 Task: Set the Address to "132, My Street, Kingston, New York 12401" under new customer in creating a New Invoice.
Action: Mouse moved to (173, 22)
Screenshot: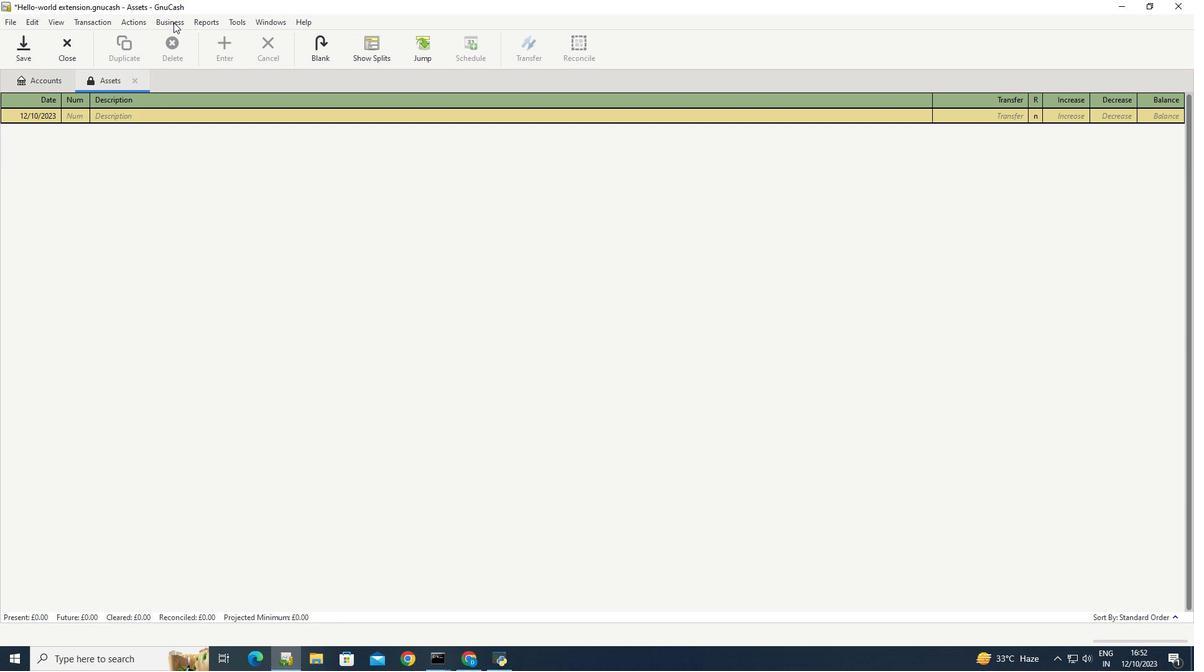 
Action: Mouse pressed left at (173, 22)
Screenshot: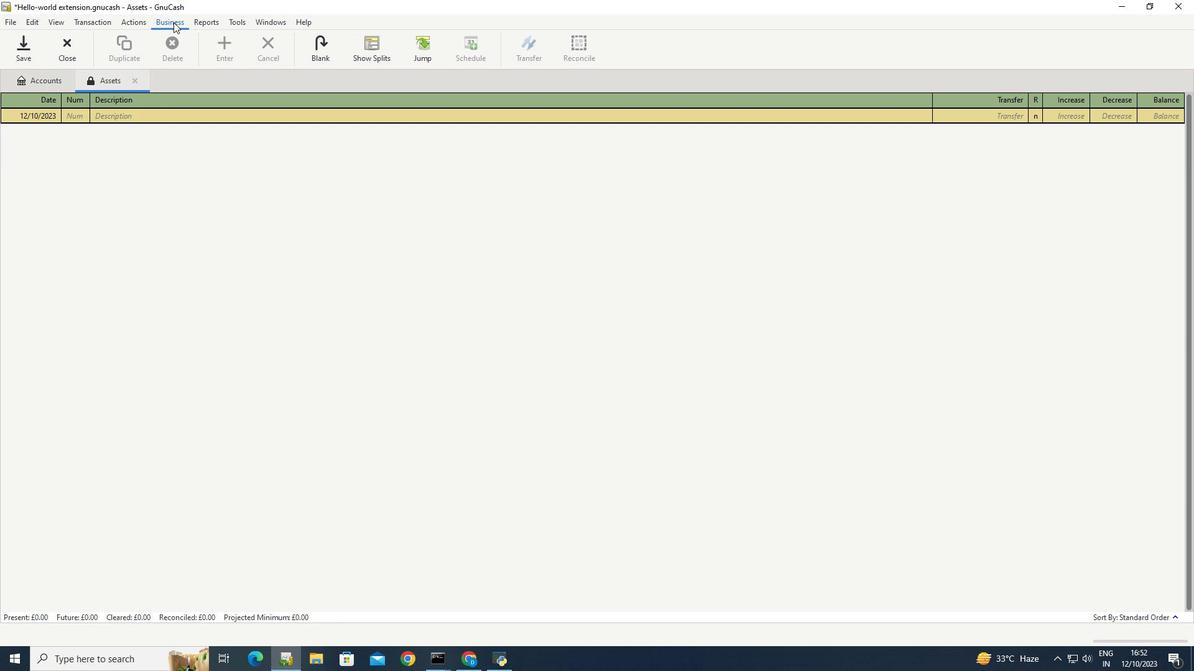 
Action: Mouse moved to (316, 85)
Screenshot: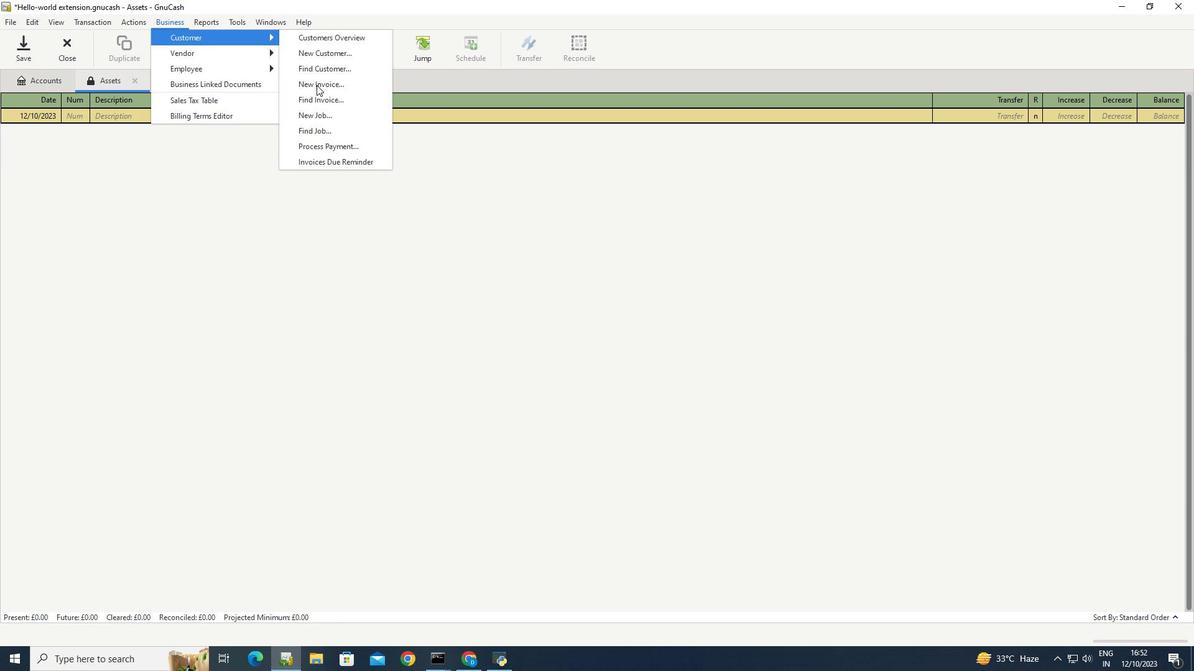 
Action: Mouse pressed left at (316, 85)
Screenshot: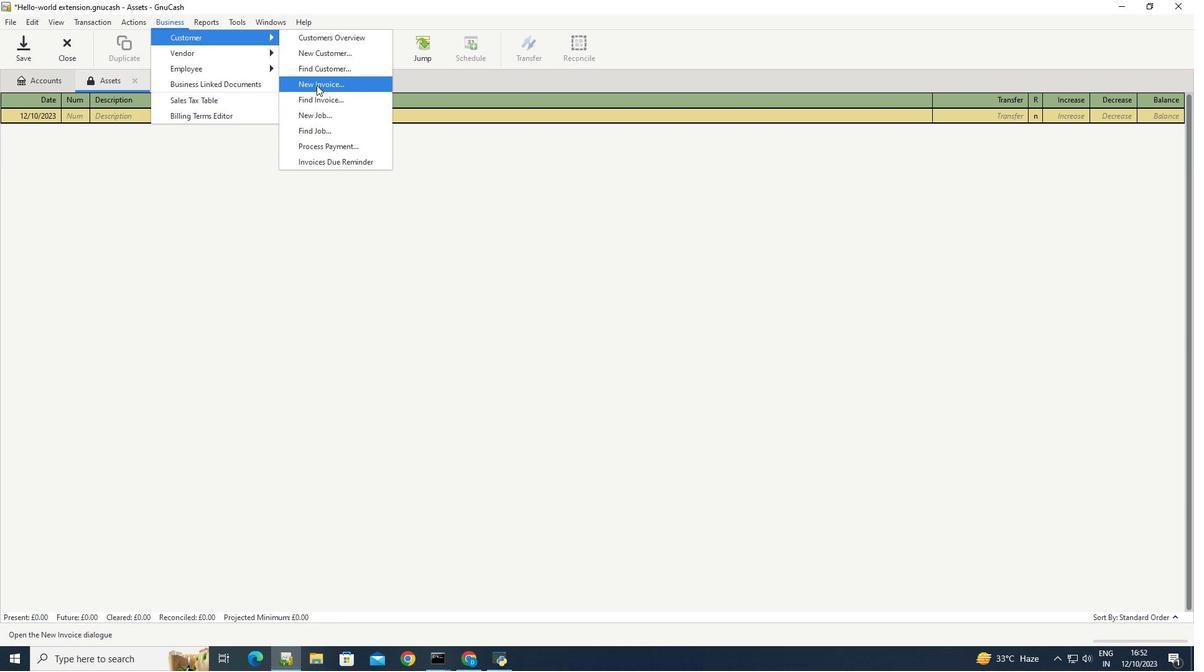 
Action: Mouse moved to (661, 330)
Screenshot: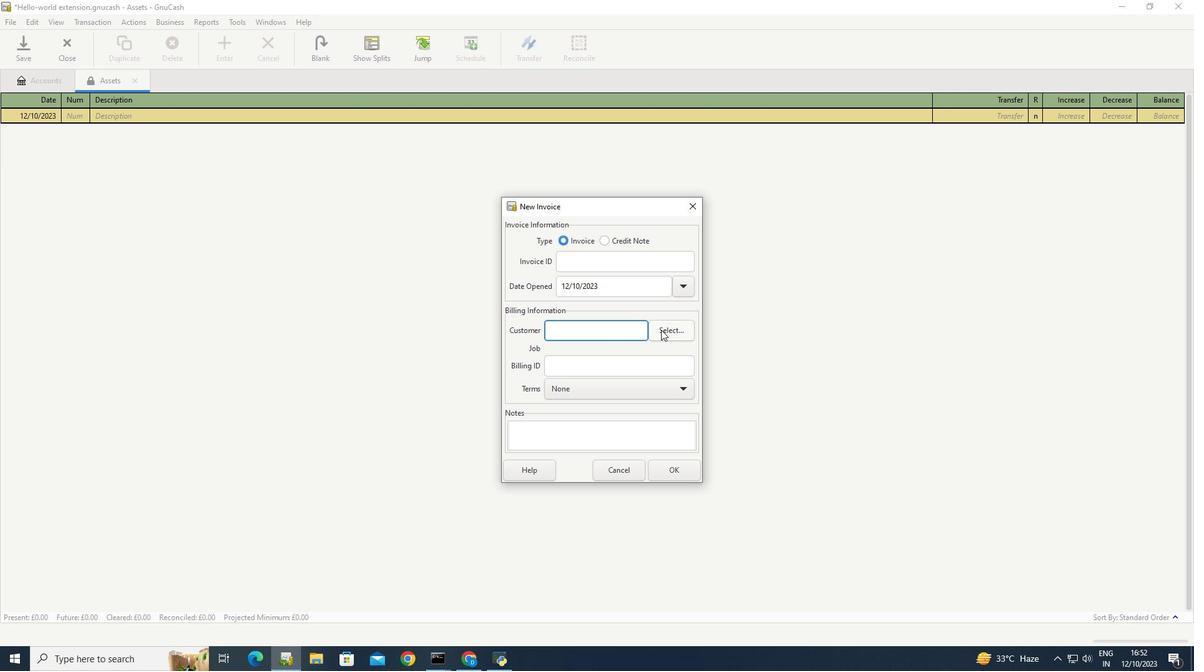 
Action: Mouse pressed left at (661, 330)
Screenshot: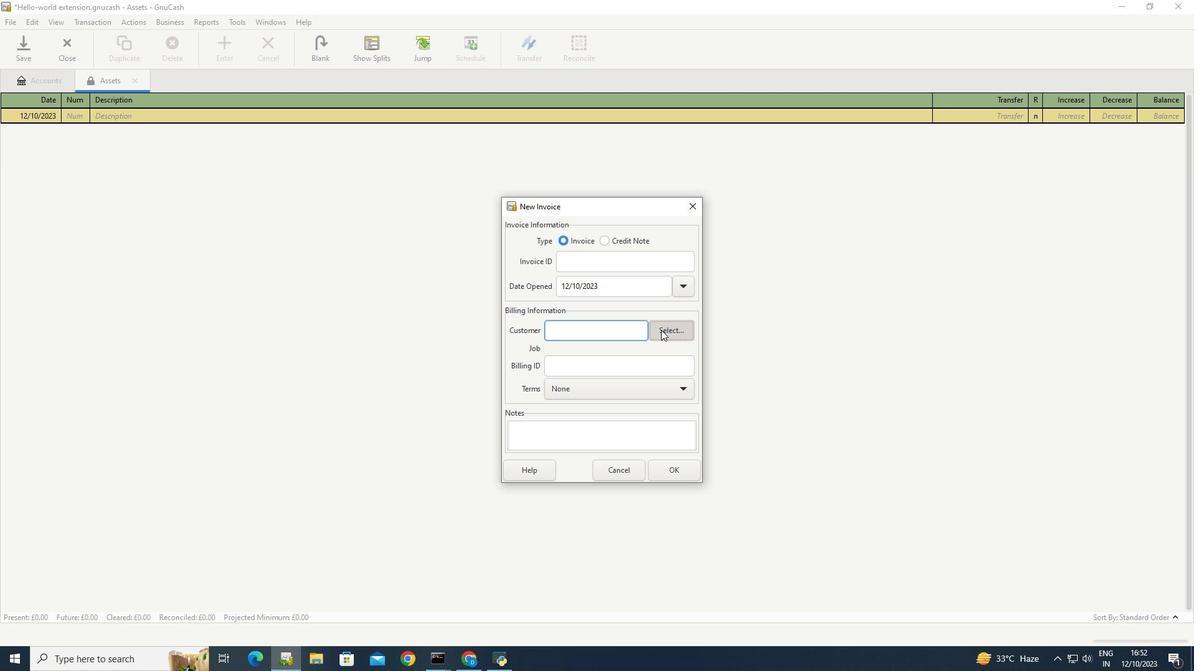
Action: Mouse moved to (605, 427)
Screenshot: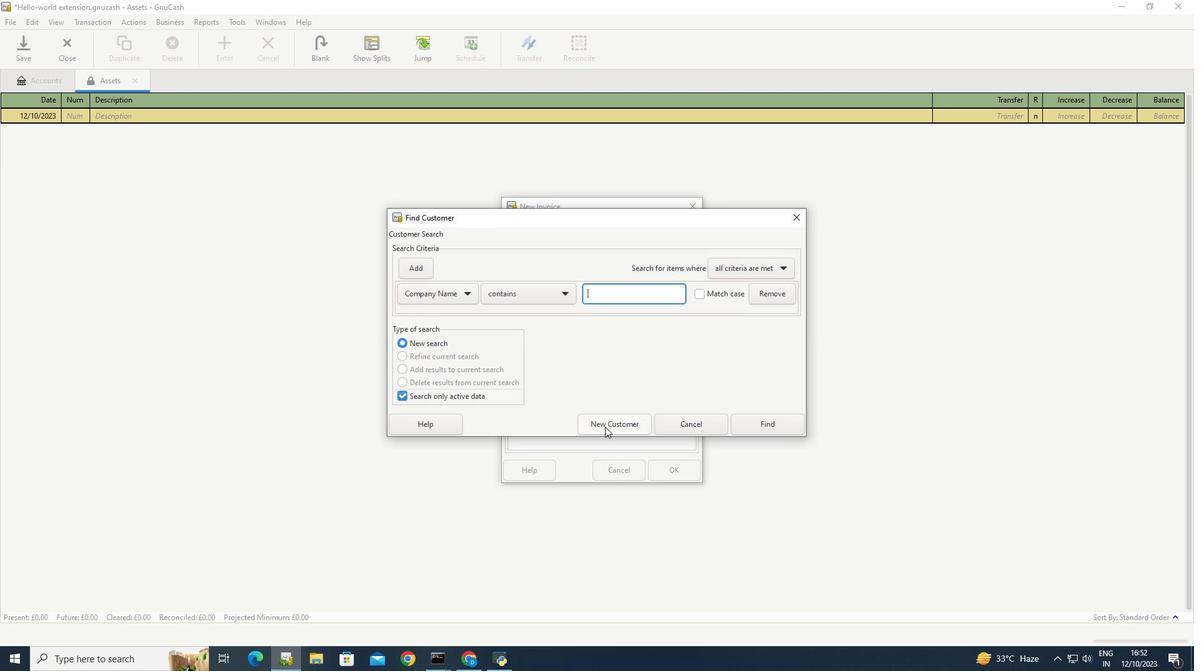 
Action: Mouse pressed left at (605, 427)
Screenshot: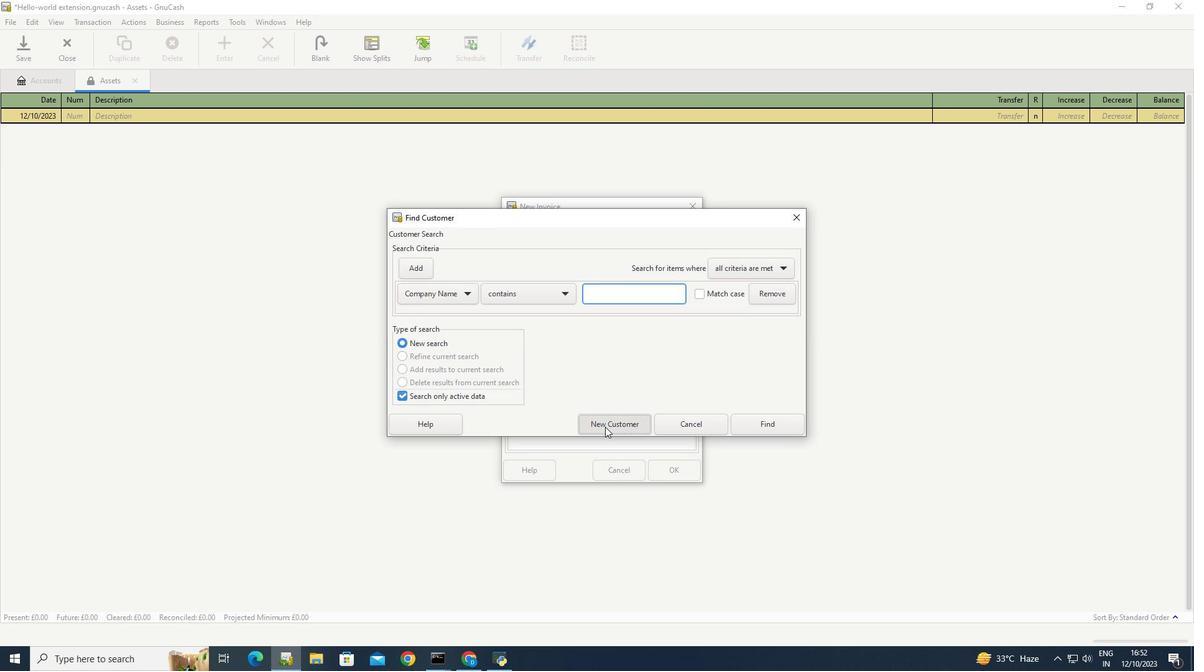 
Action: Mouse moved to (561, 311)
Screenshot: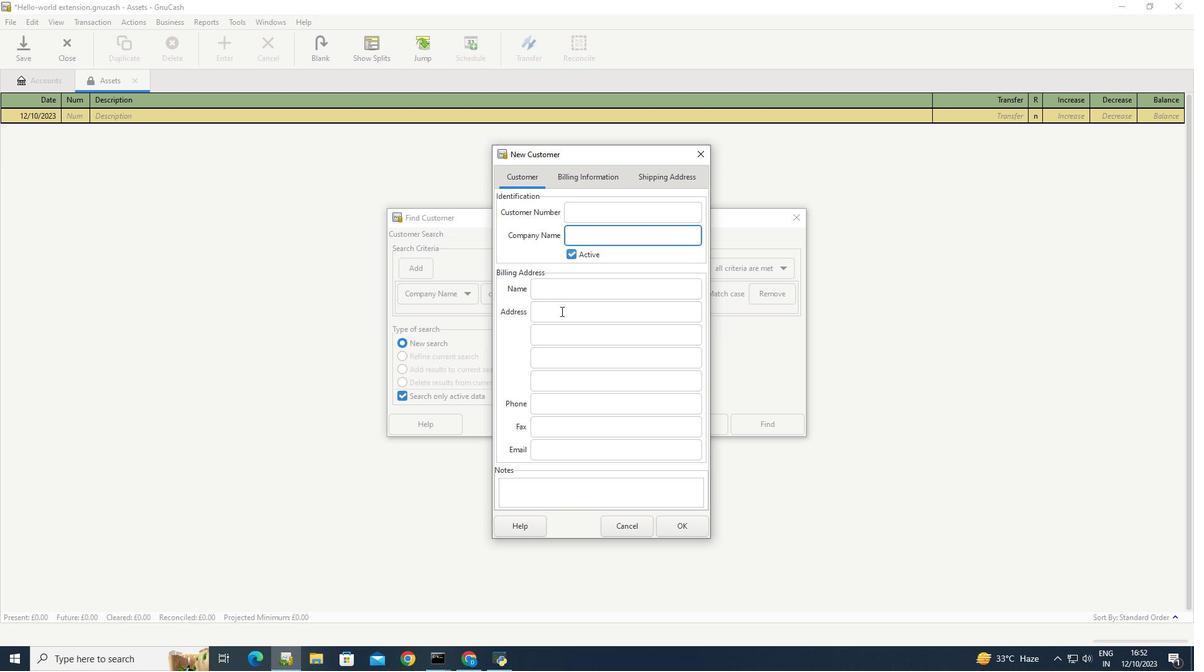 
Action: Mouse pressed left at (561, 311)
Screenshot: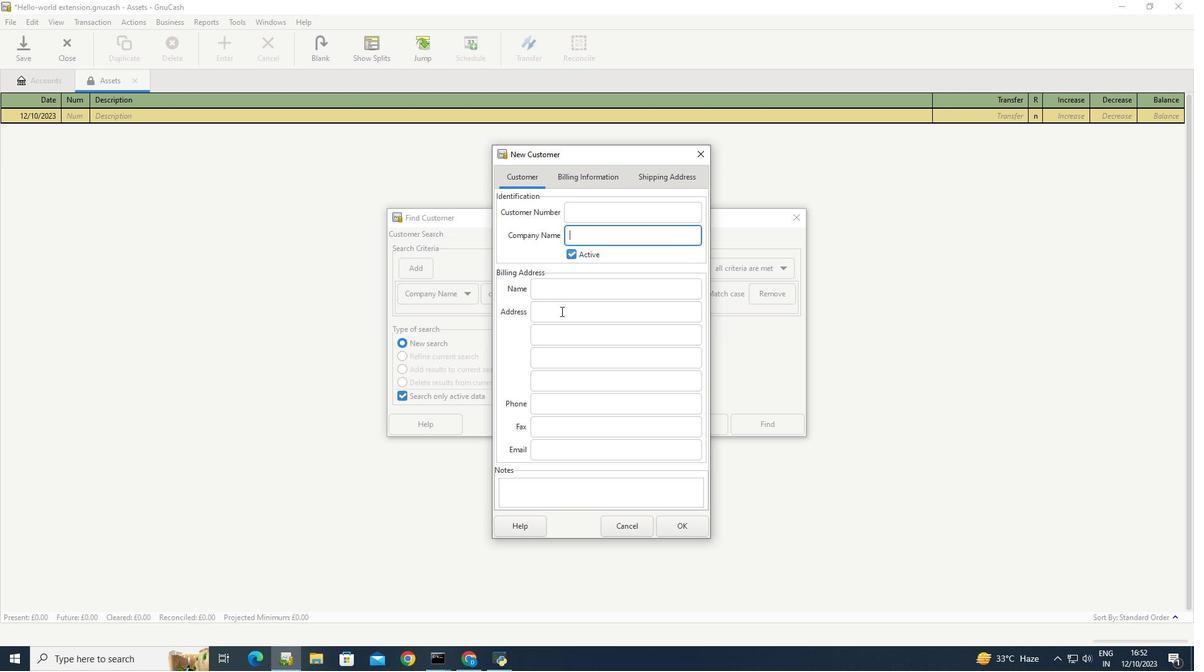 
Action: Key pressed 132<Key.space><Key.caps_lock>M<Key.caps_lock>y<Key.space><Key.caps_lock>S<Key.caps_lock>treet
Screenshot: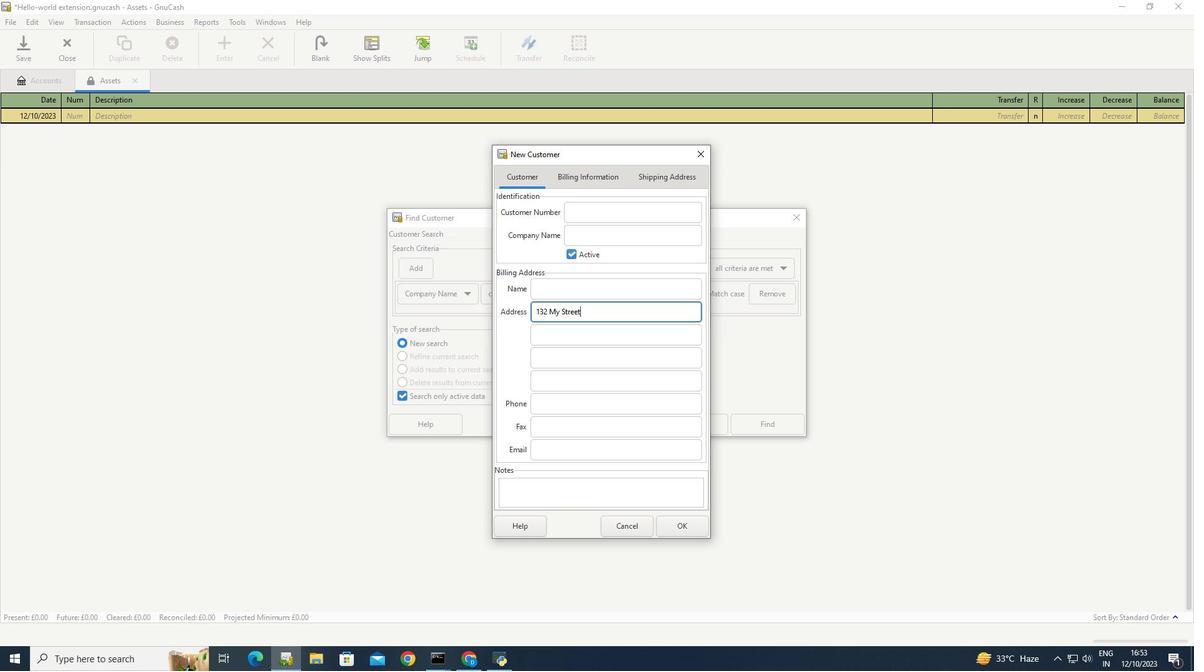 
Action: Mouse moved to (565, 339)
Screenshot: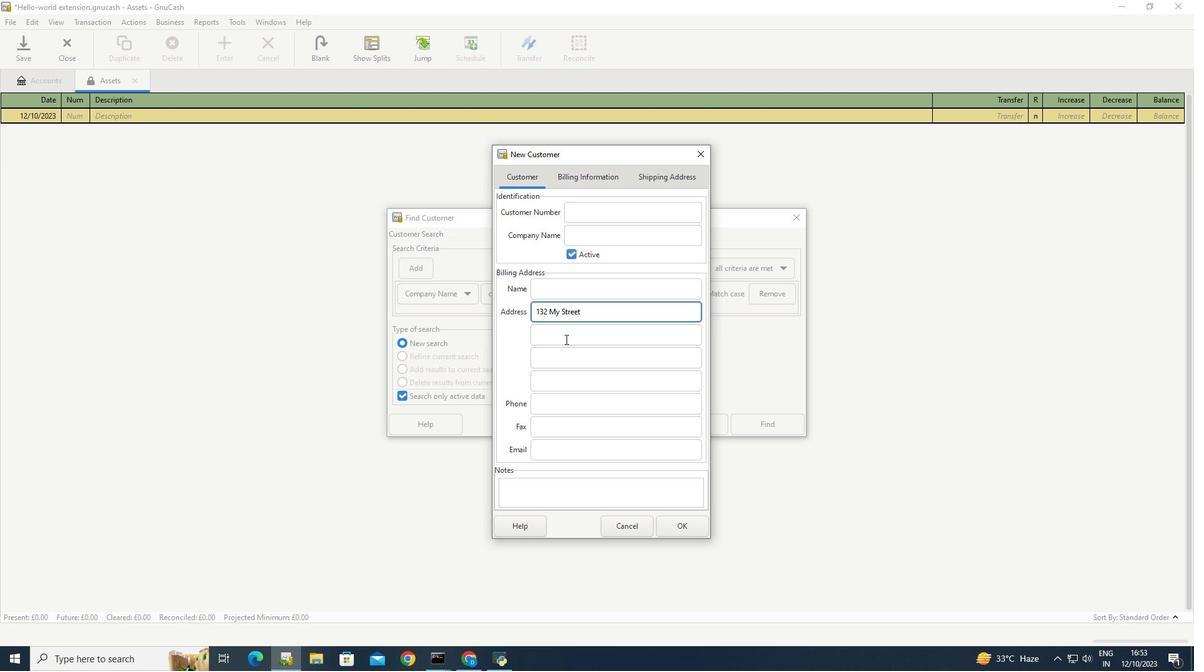 
Action: Mouse pressed left at (565, 339)
Screenshot: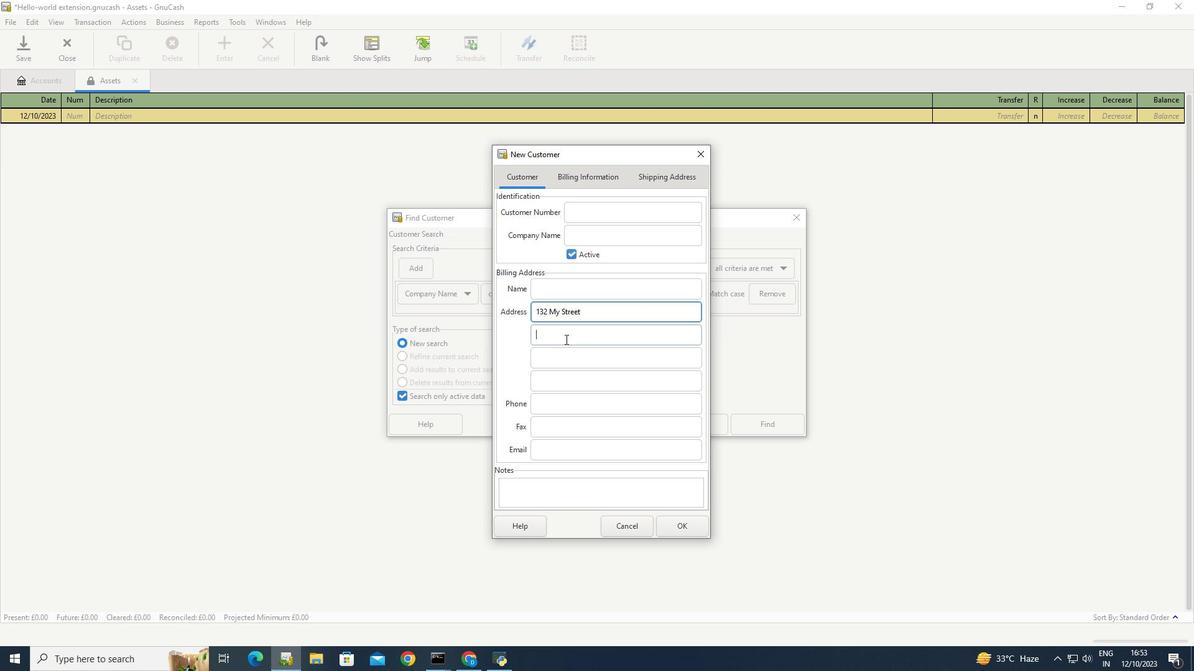 
Action: Key pressed <Key.caps_lock>K<Key.caps_lock>ingston
Screenshot: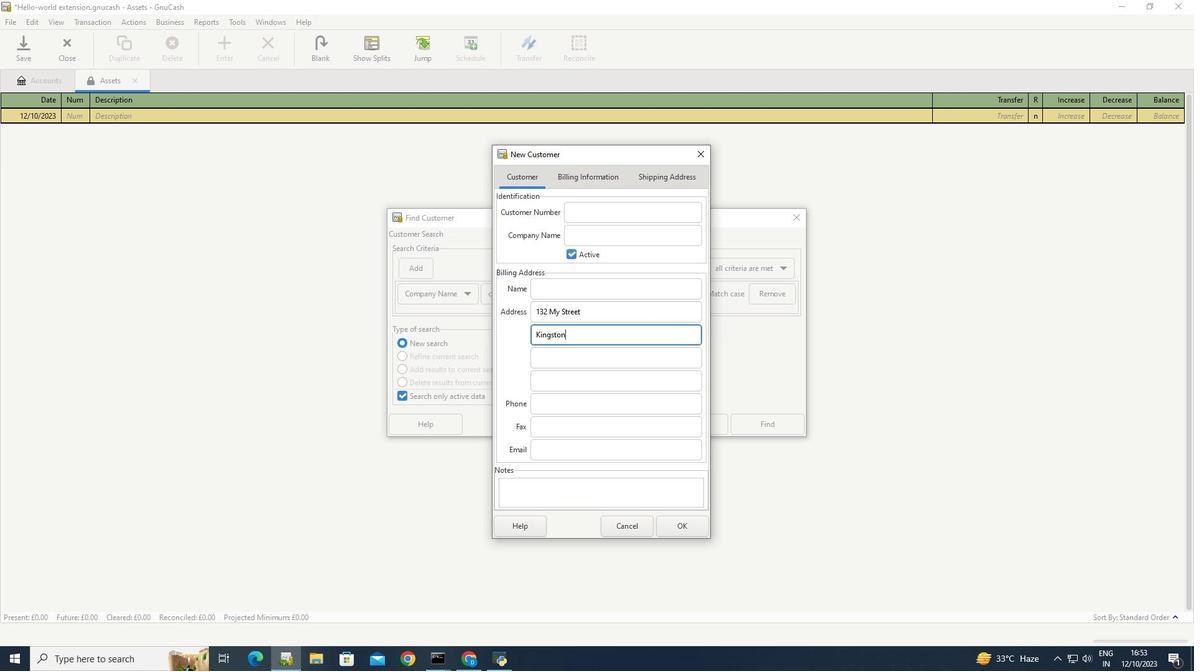 
Action: Mouse moved to (587, 358)
Screenshot: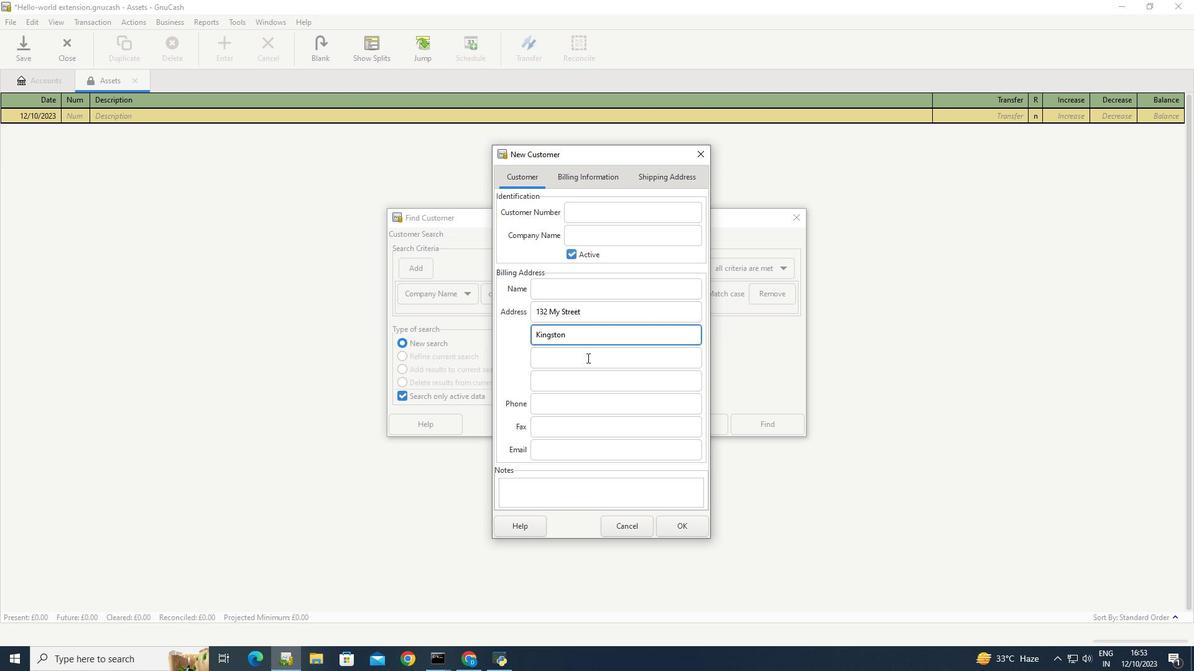 
Action: Mouse pressed left at (587, 358)
Screenshot: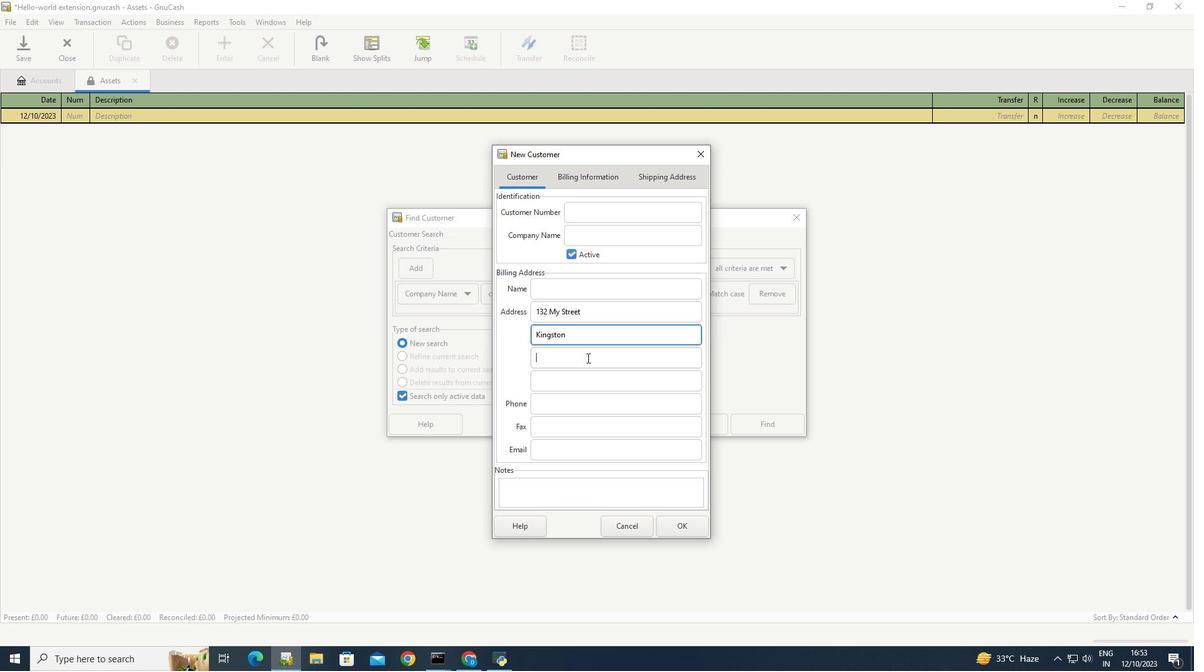 
Action: Key pressed <Key.caps_lock>N<Key.caps_lock>ew<Key.space><Key.caps_lock>Y<Key.caps_lock>ork
Screenshot: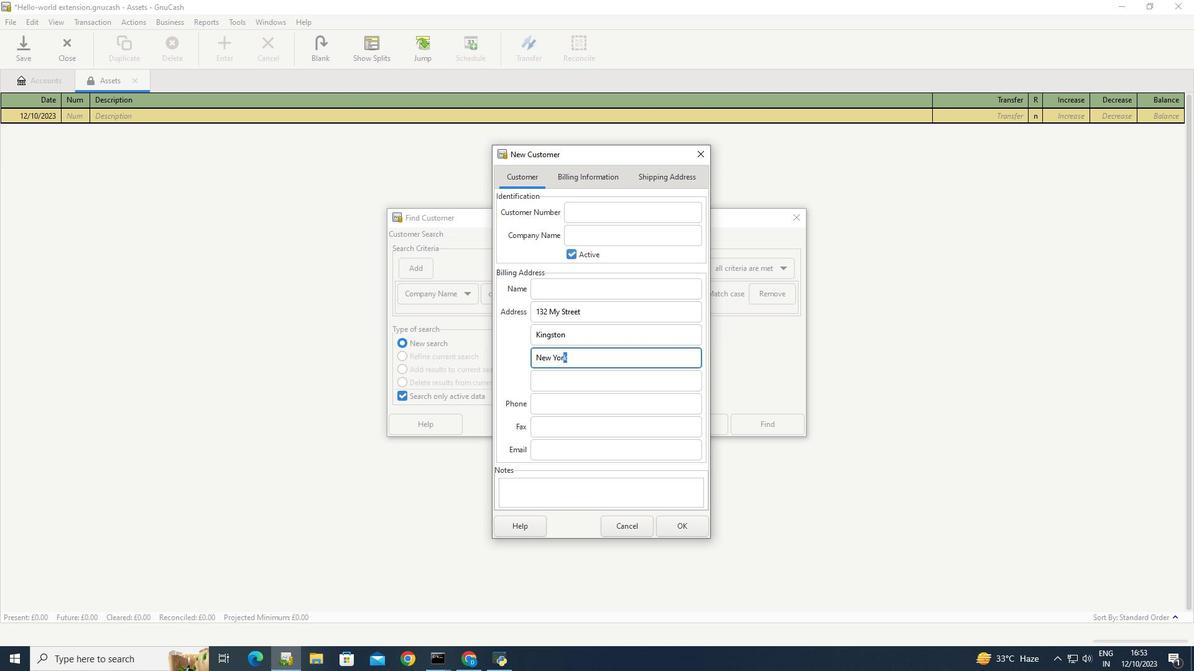 
Action: Mouse moved to (573, 382)
Screenshot: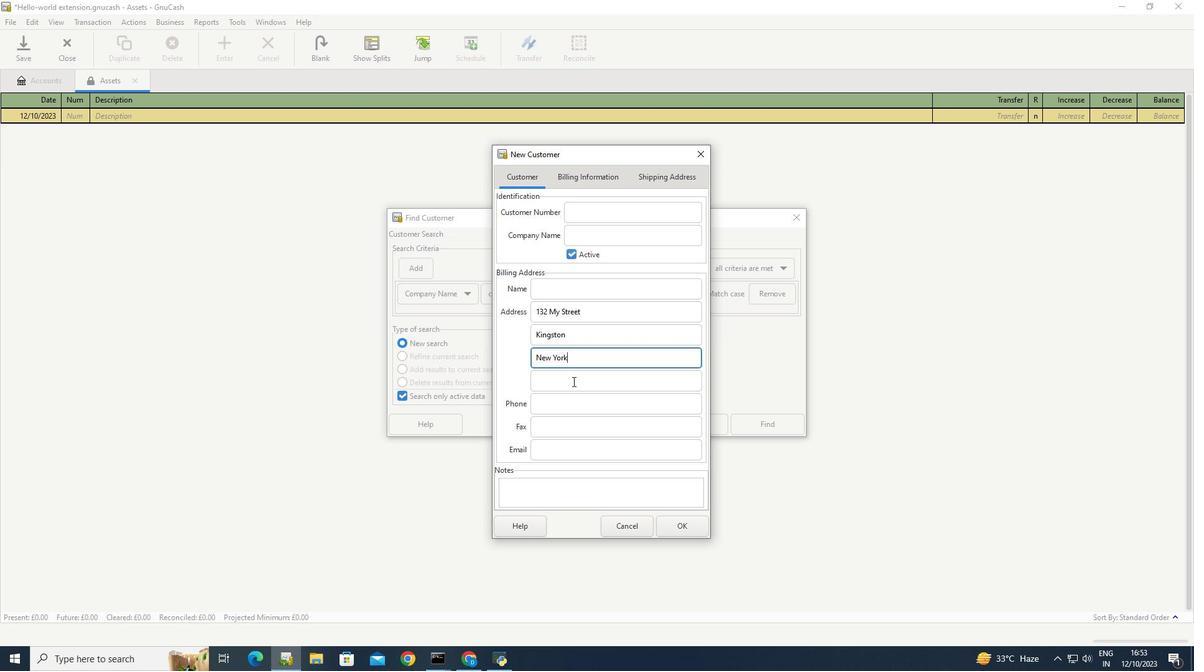 
Action: Mouse pressed left at (573, 382)
Screenshot: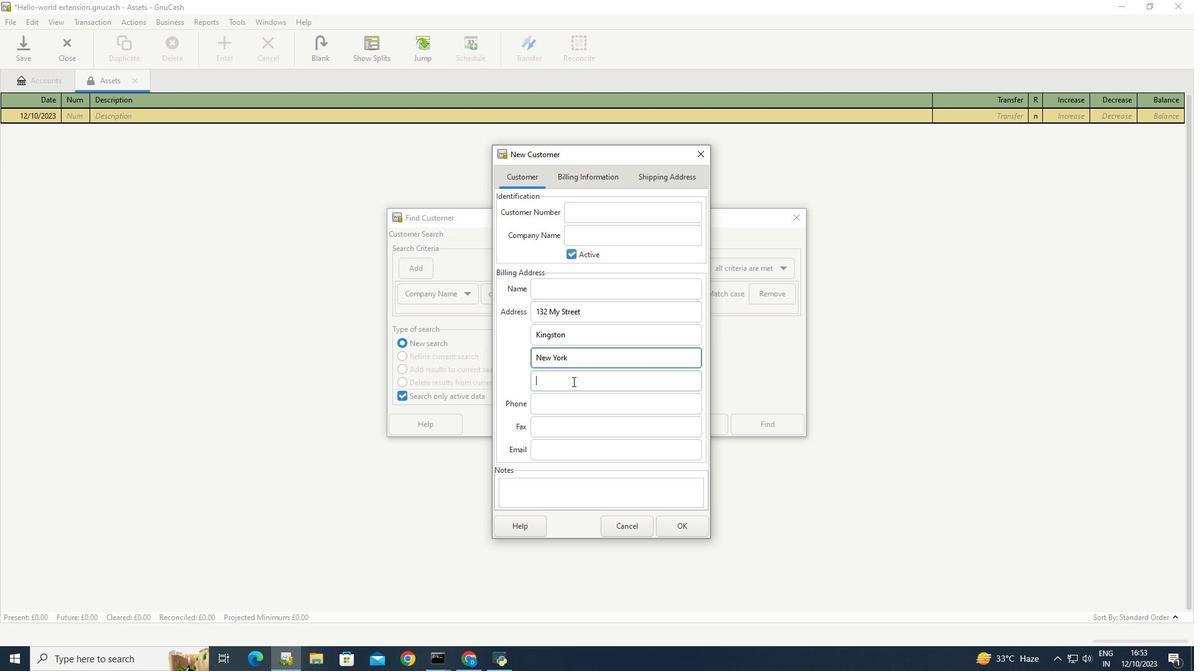 
Action: Key pressed 12401
Screenshot: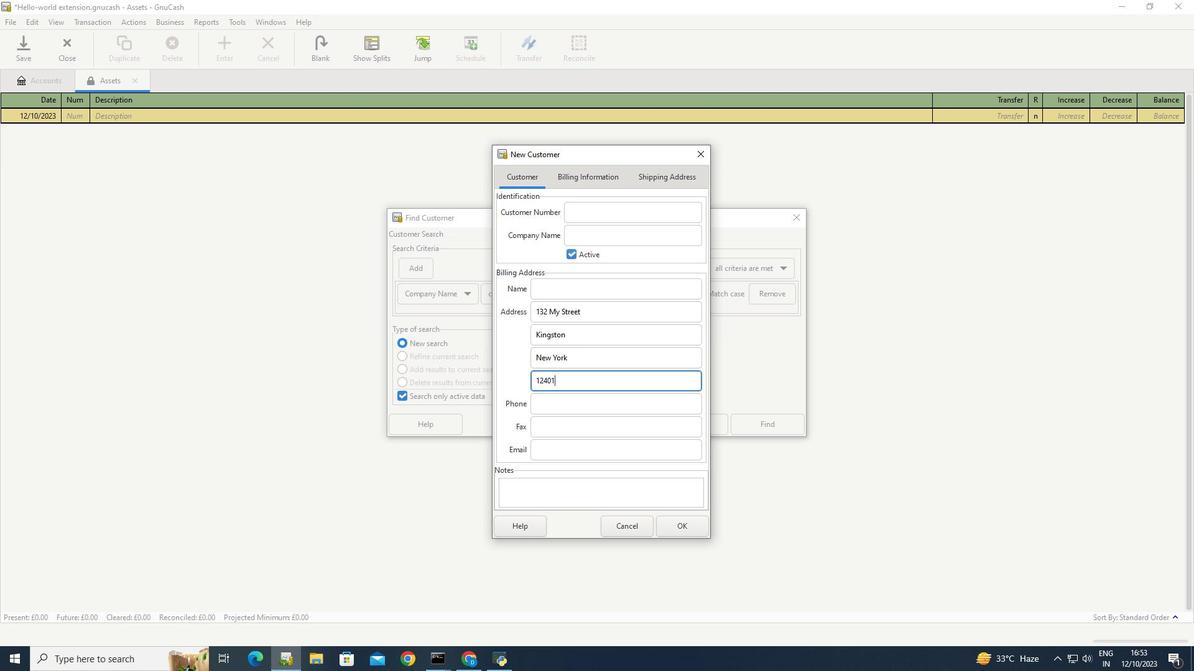 
Action: Mouse moved to (520, 374)
Screenshot: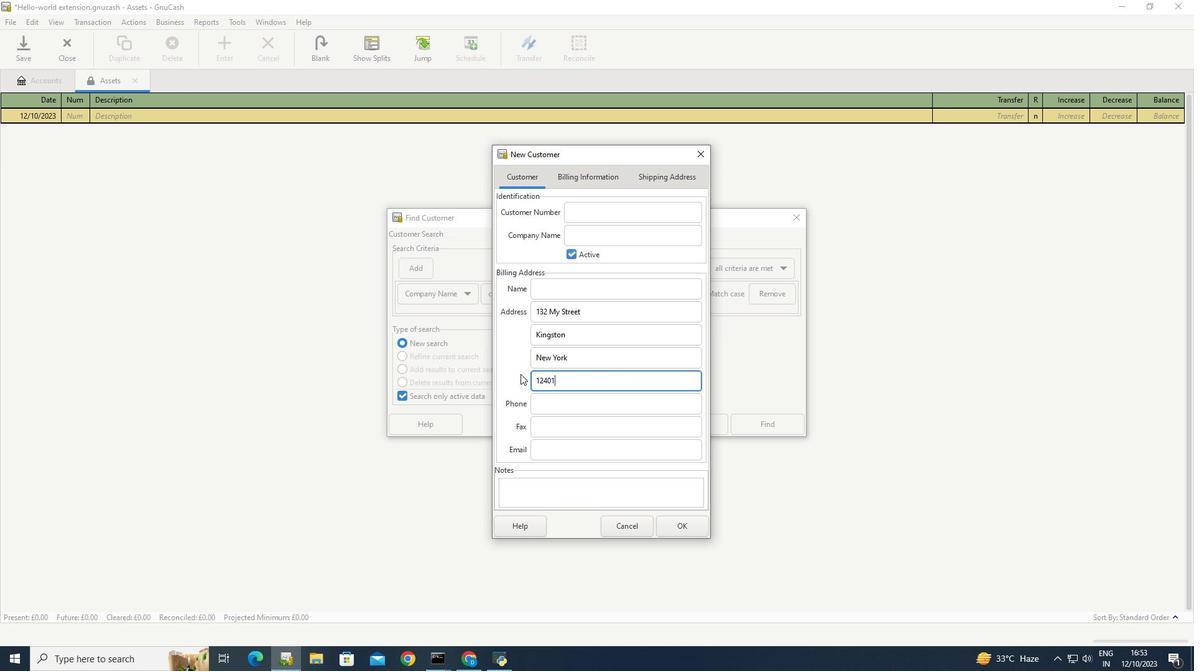 
Action: Mouse pressed left at (520, 374)
Screenshot: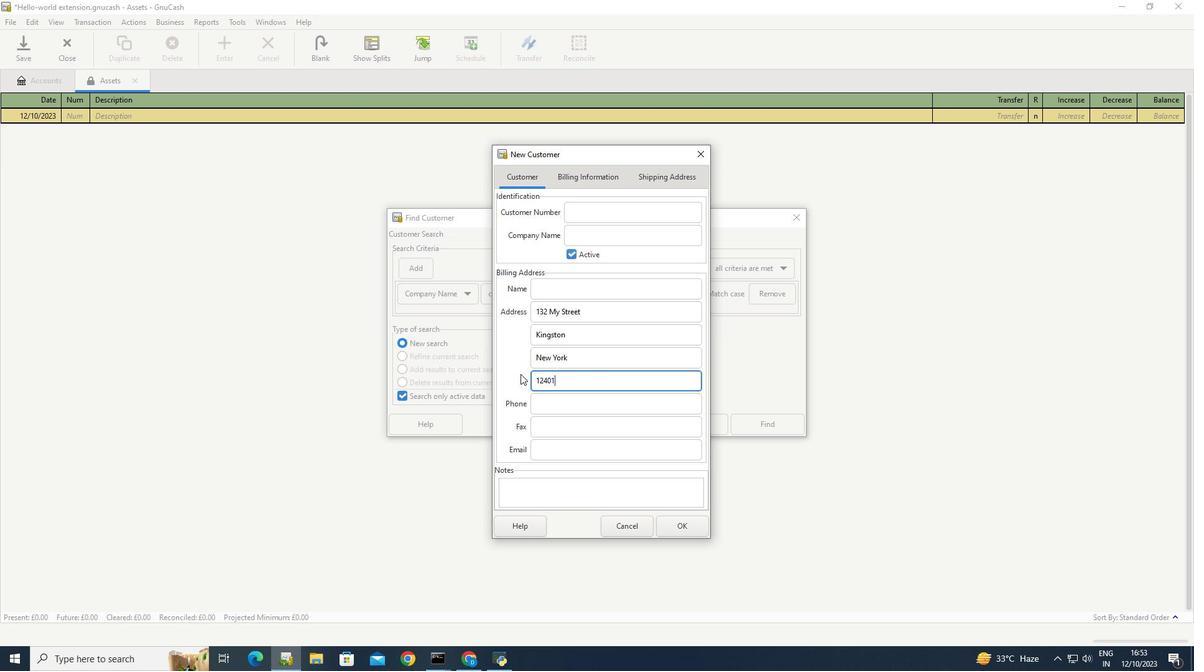 
